 Task: Find ski resorts in the Cascades between Bend, Oregon, and Mt Hood, Oregon.
Action: Mouse moved to (219, 71)
Screenshot: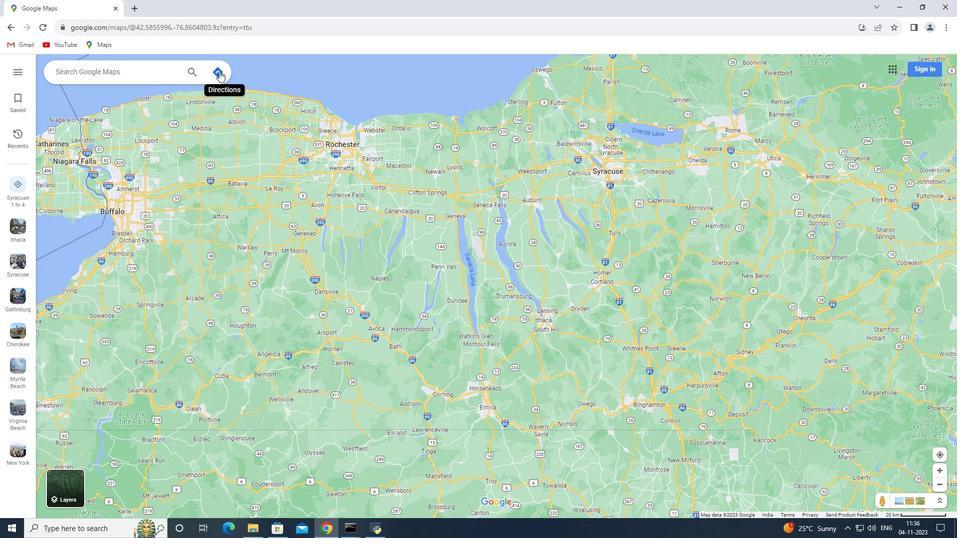 
Action: Mouse pressed left at (219, 71)
Screenshot: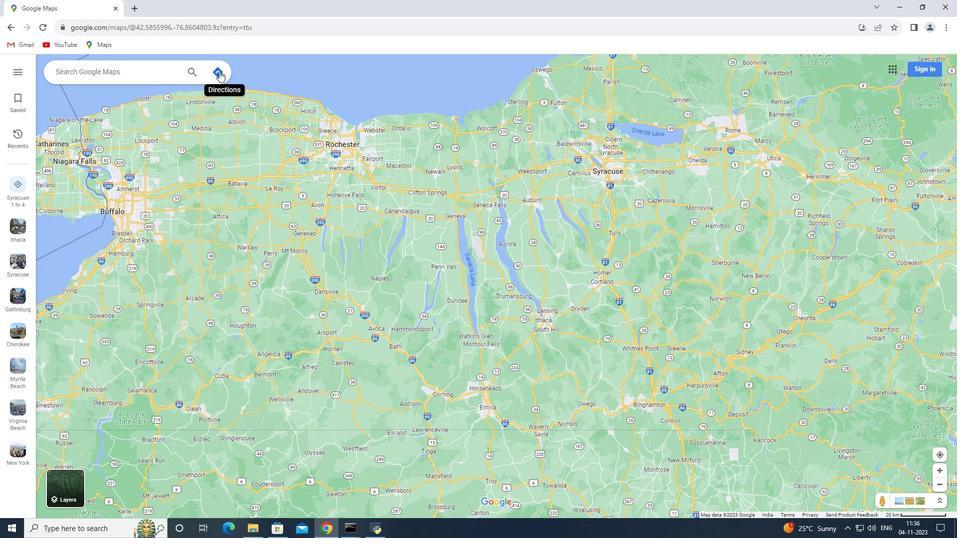 
Action: Mouse moved to (145, 92)
Screenshot: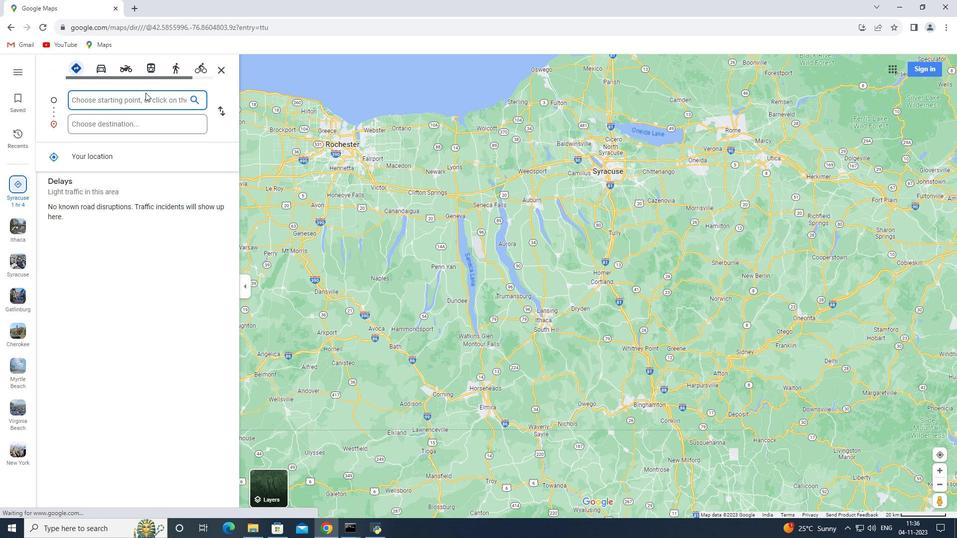 
Action: Key pressed <Key.shift_r><Key.shift_r><Key.shift_r><Key.shift_r>Bend,<Key.space><Key.shift>Oregon
Screenshot: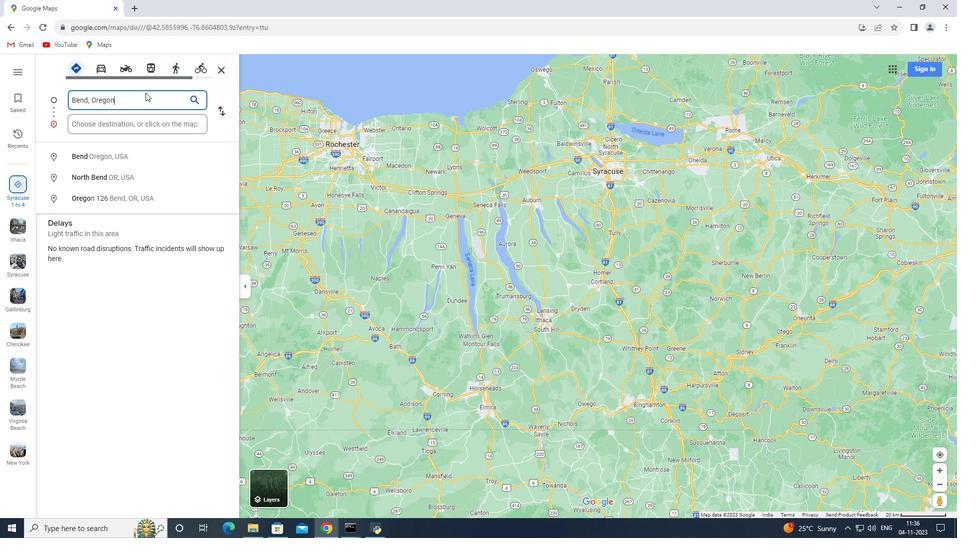 
Action: Mouse moved to (139, 120)
Screenshot: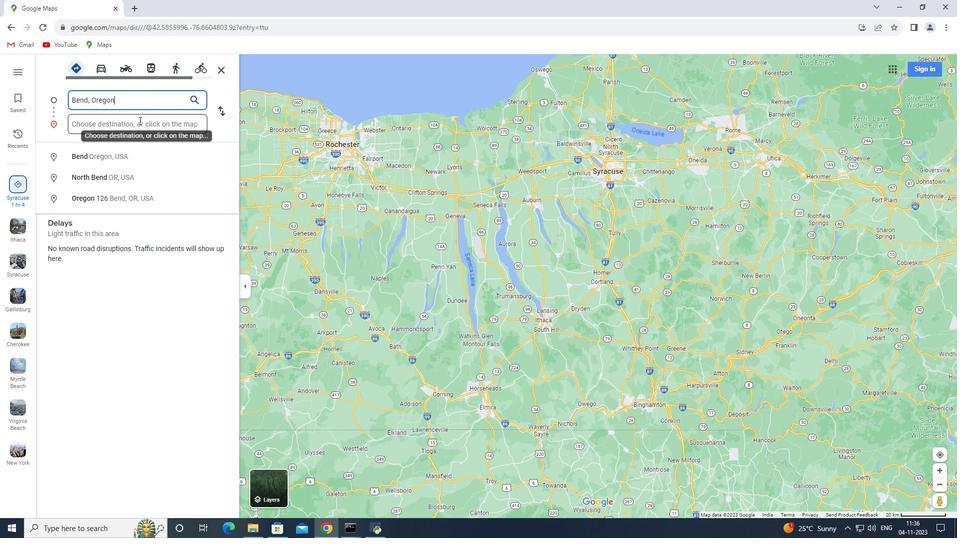 
Action: Mouse pressed left at (139, 120)
Screenshot: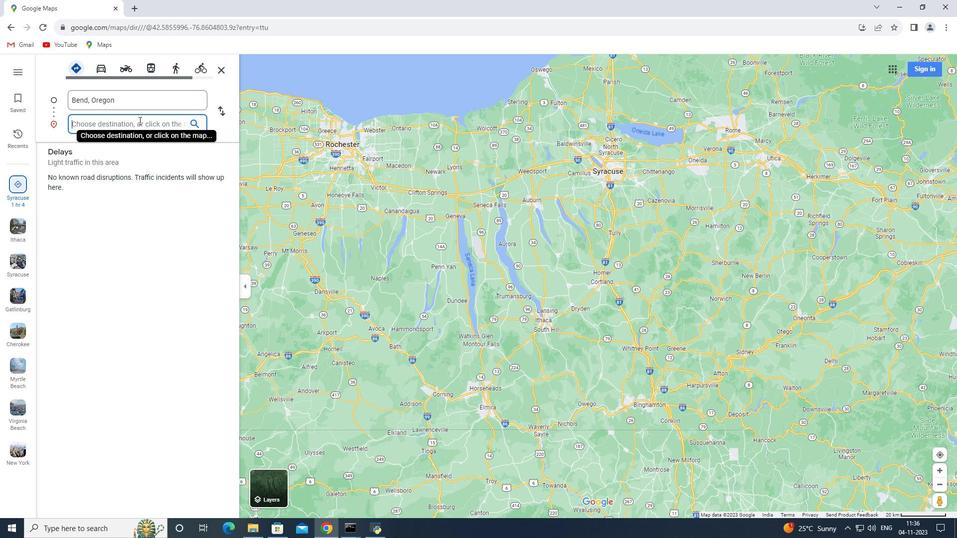 
Action: Key pressed <Key.shift><Key.shift><Key.shift>Mt<Key.space><Key.shift>Hood<Key.space><Key.backspace>,<Key.space><Key.shift><Key.shift><Key.shift><Key.shift><Key.shift><Key.shift><Key.shift><Key.shift><Key.shift><Key.shift>Oregon<Key.enter>
Screenshot: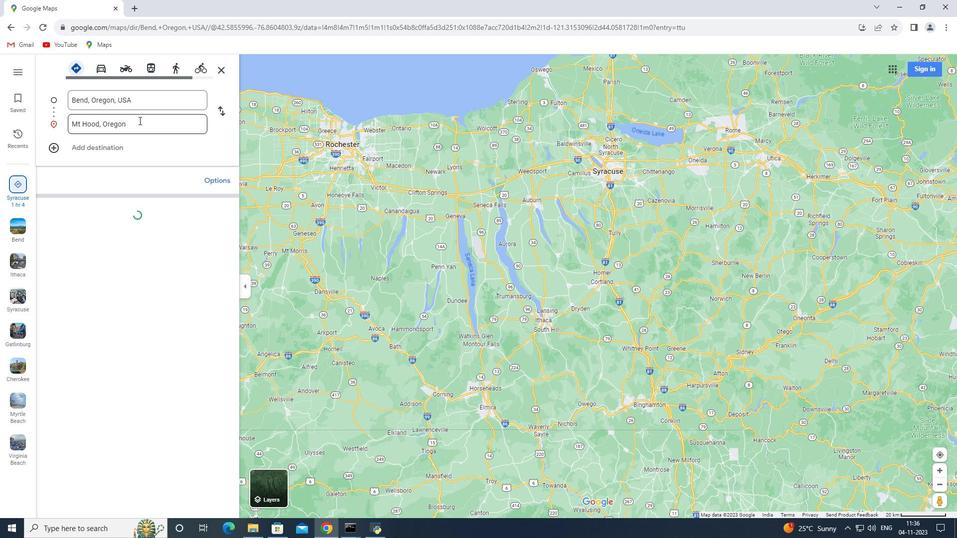 
Action: Mouse moved to (474, 72)
Screenshot: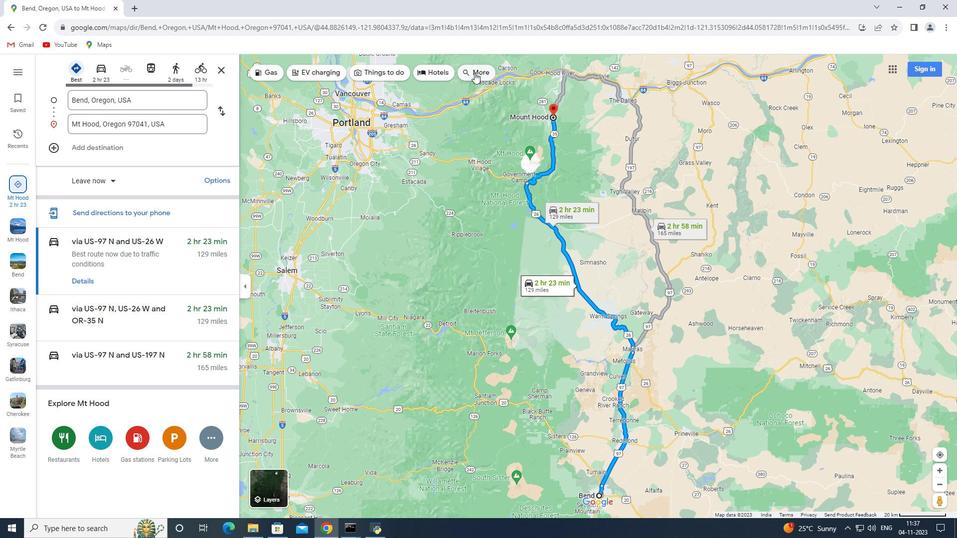 
Action: Mouse pressed left at (474, 72)
Screenshot: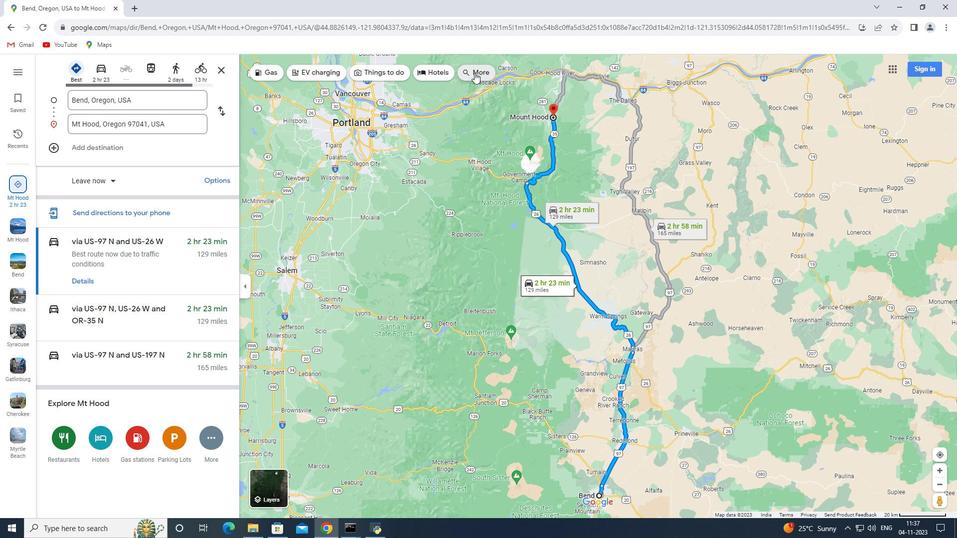 
Action: Mouse moved to (98, 72)
Screenshot: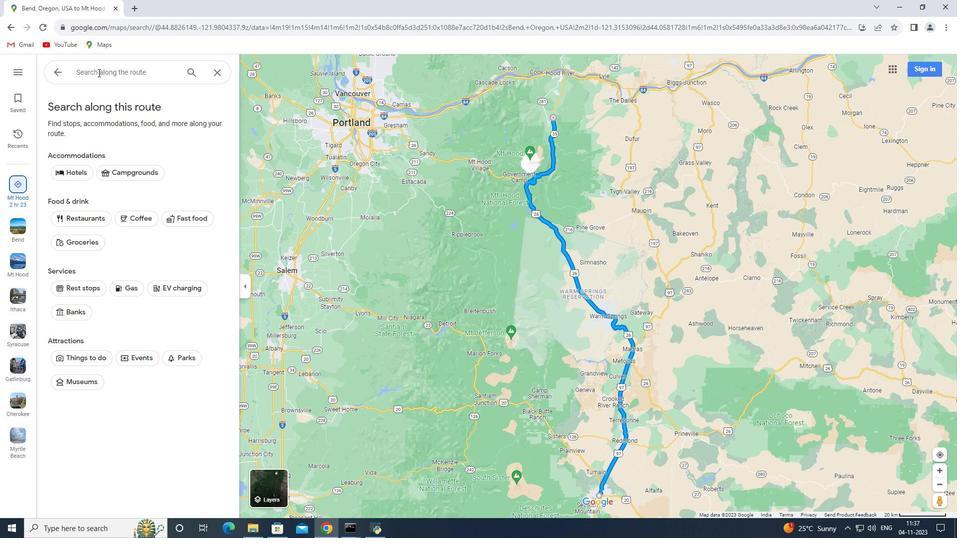 
Action: Mouse pressed left at (98, 72)
Screenshot: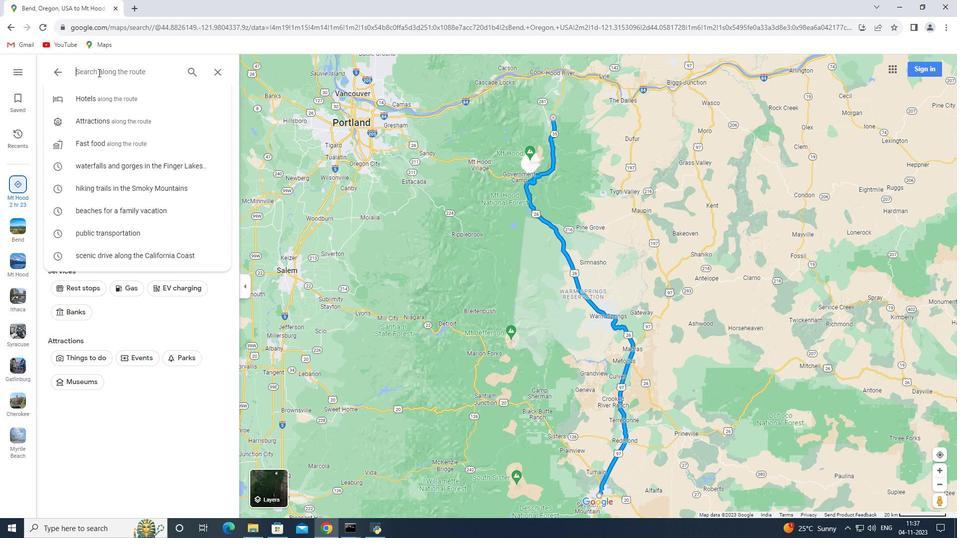 
Action: Key pressed ski<Key.space>resorts<Key.space>in<Key.space>the<Key.space><Key.shift>Cascades<Key.enter>
Screenshot: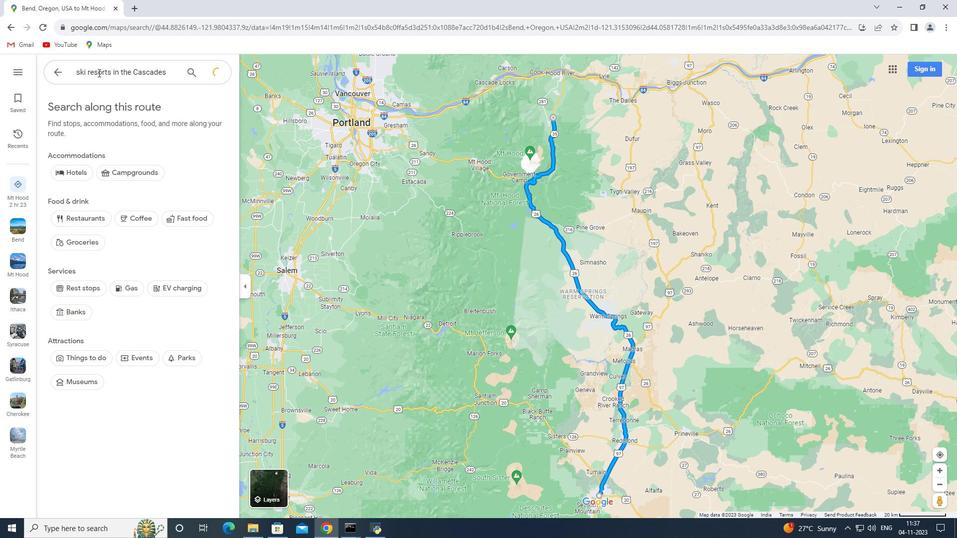 
